 Task: Use Synth Zap Impact Effect in this video Movie B.mp4
Action: Mouse moved to (240, 151)
Screenshot: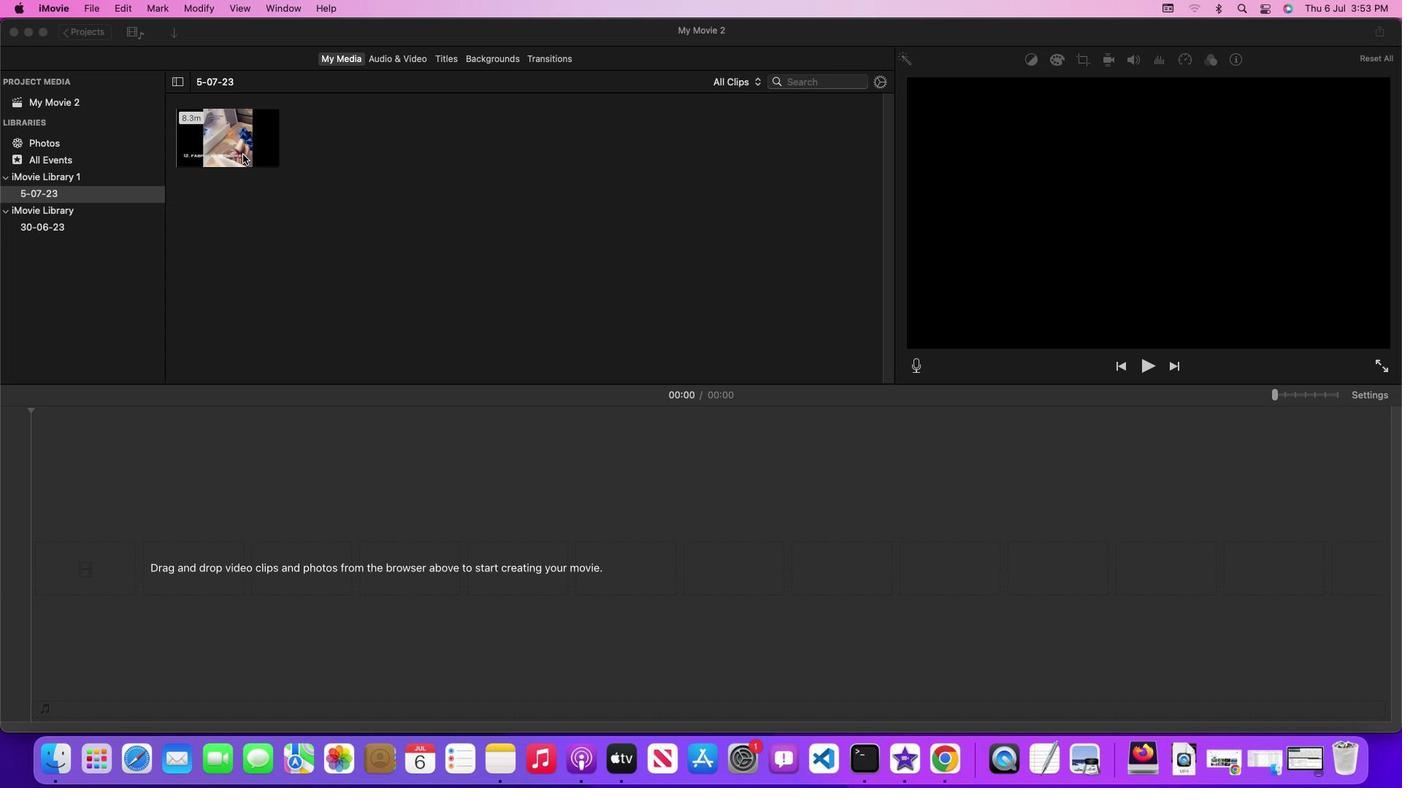 
Action: Mouse pressed left at (240, 151)
Screenshot: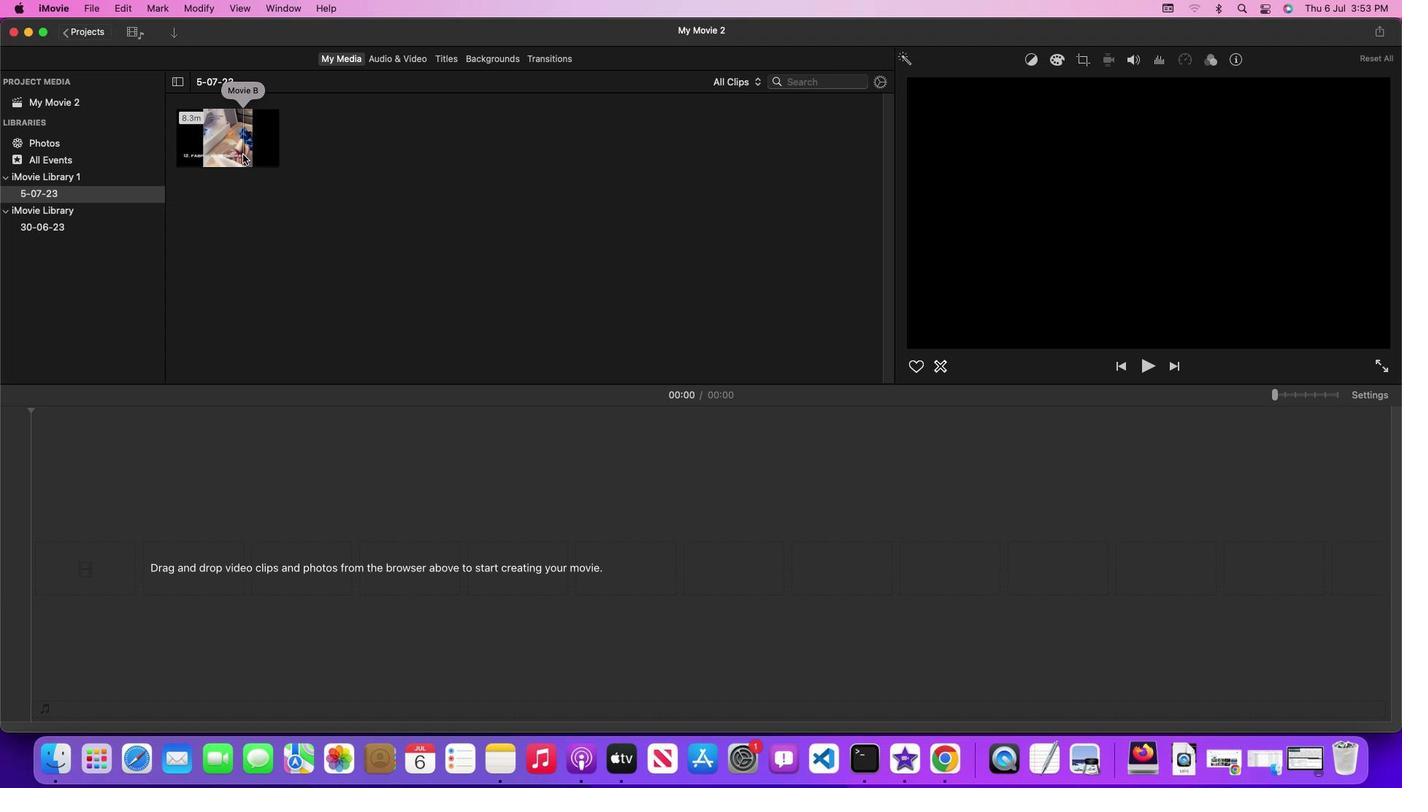 
Action: Mouse moved to (239, 150)
Screenshot: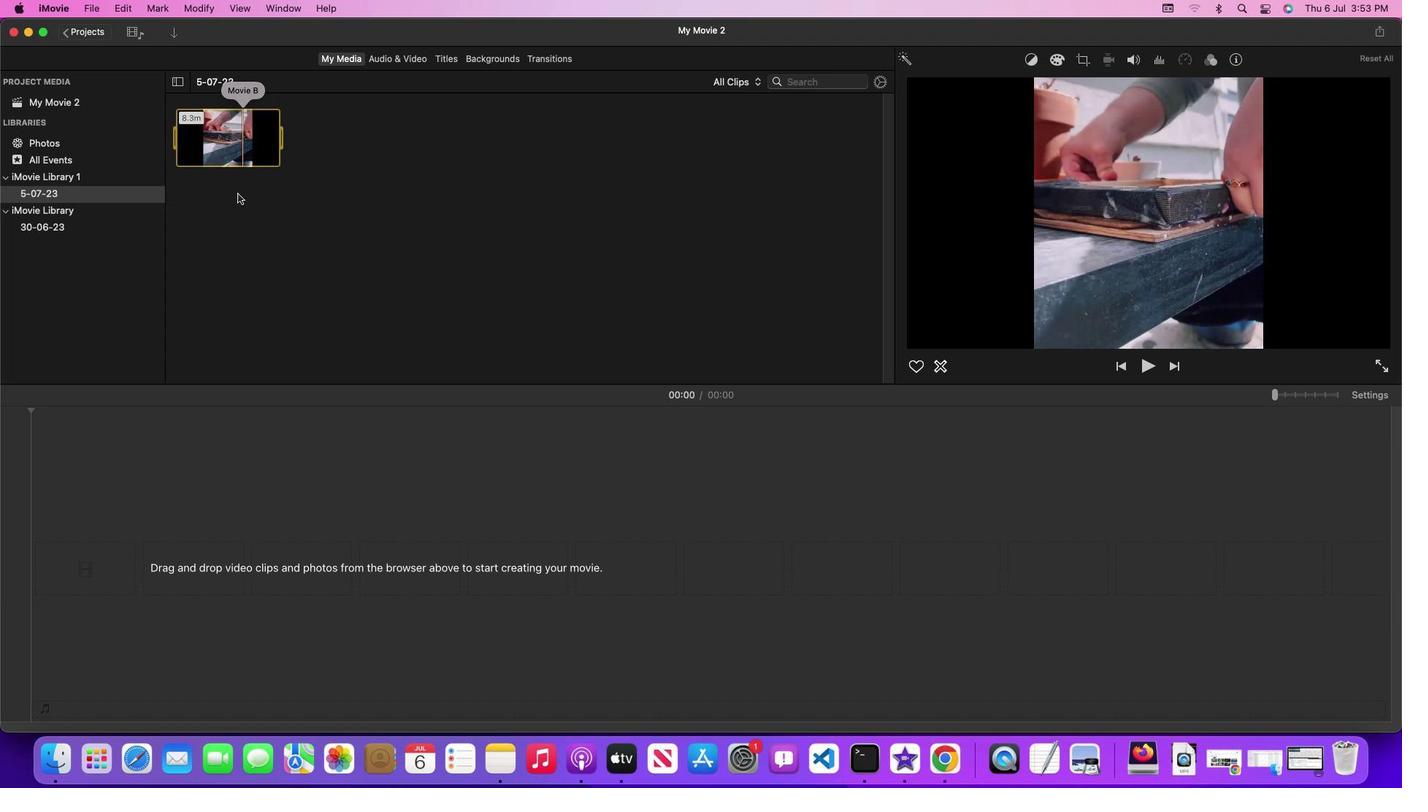 
Action: Mouse pressed left at (239, 150)
Screenshot: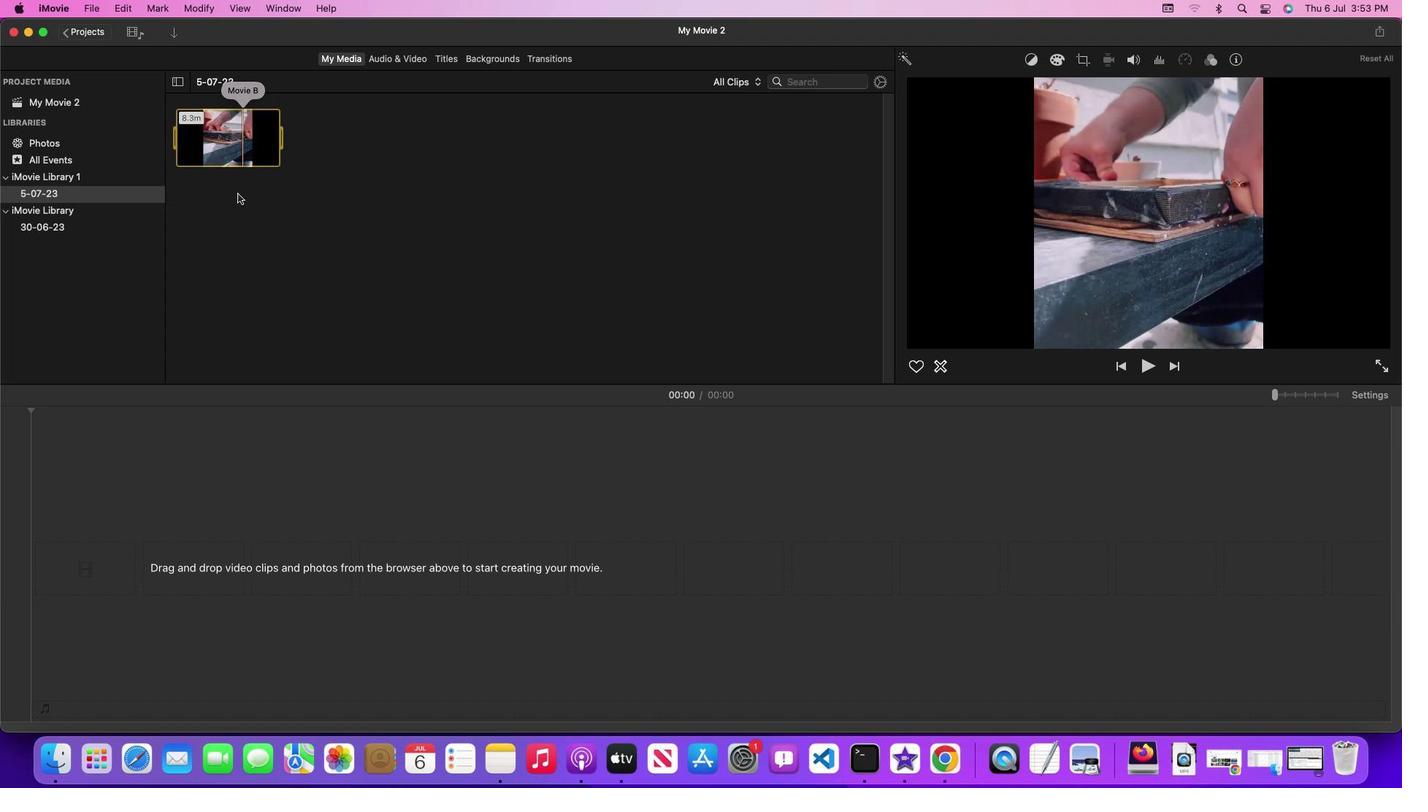 
Action: Mouse moved to (411, 54)
Screenshot: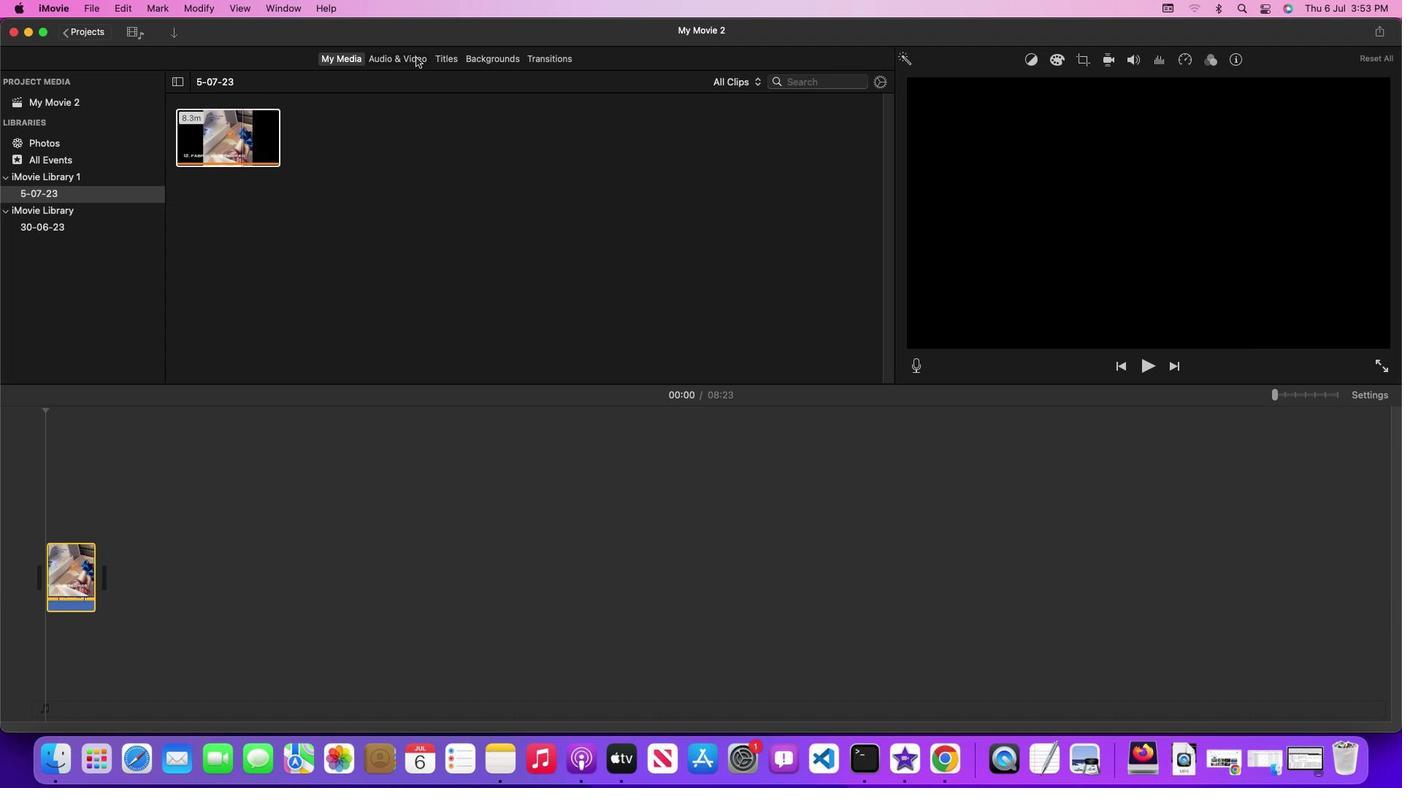 
Action: Mouse pressed left at (411, 54)
Screenshot: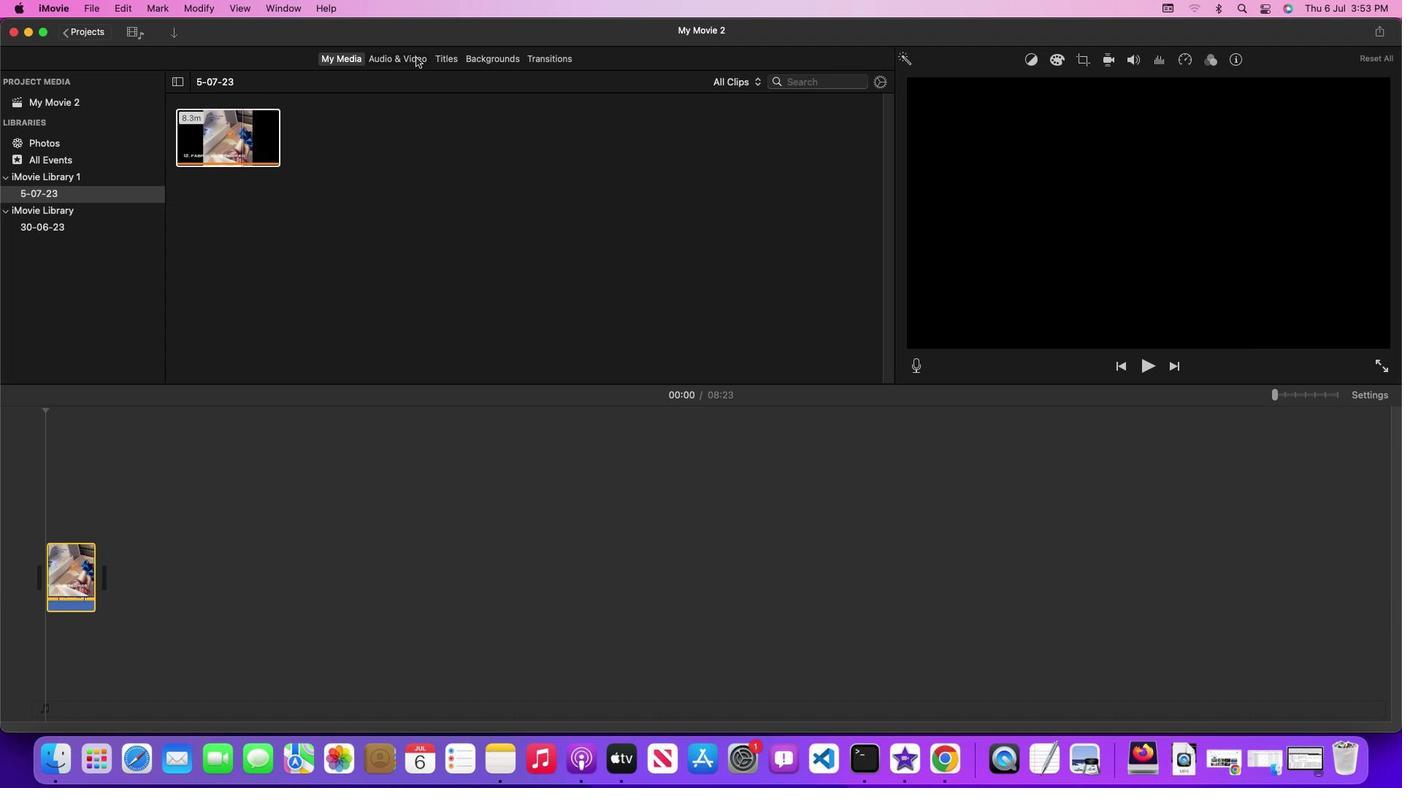 
Action: Mouse moved to (889, 190)
Screenshot: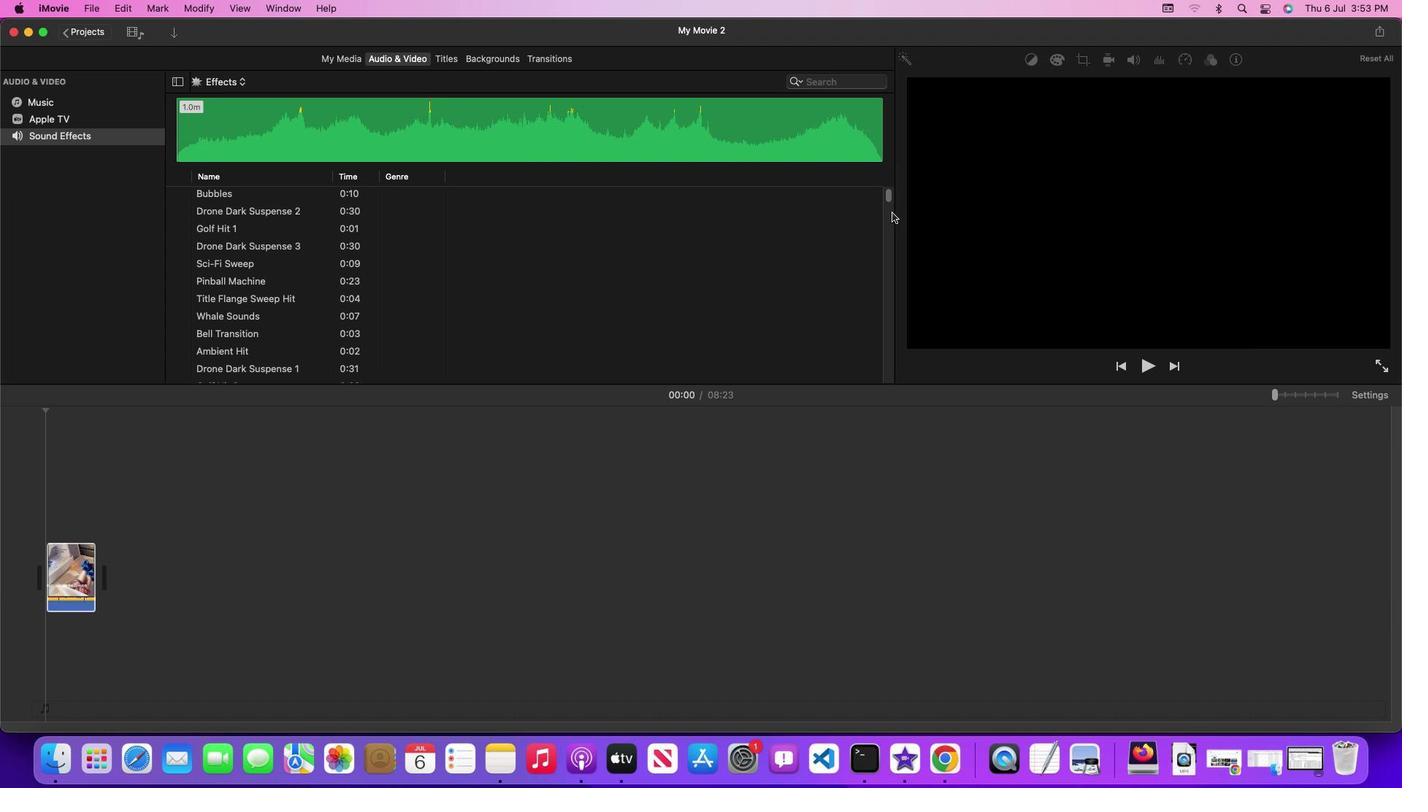 
Action: Mouse pressed left at (889, 190)
Screenshot: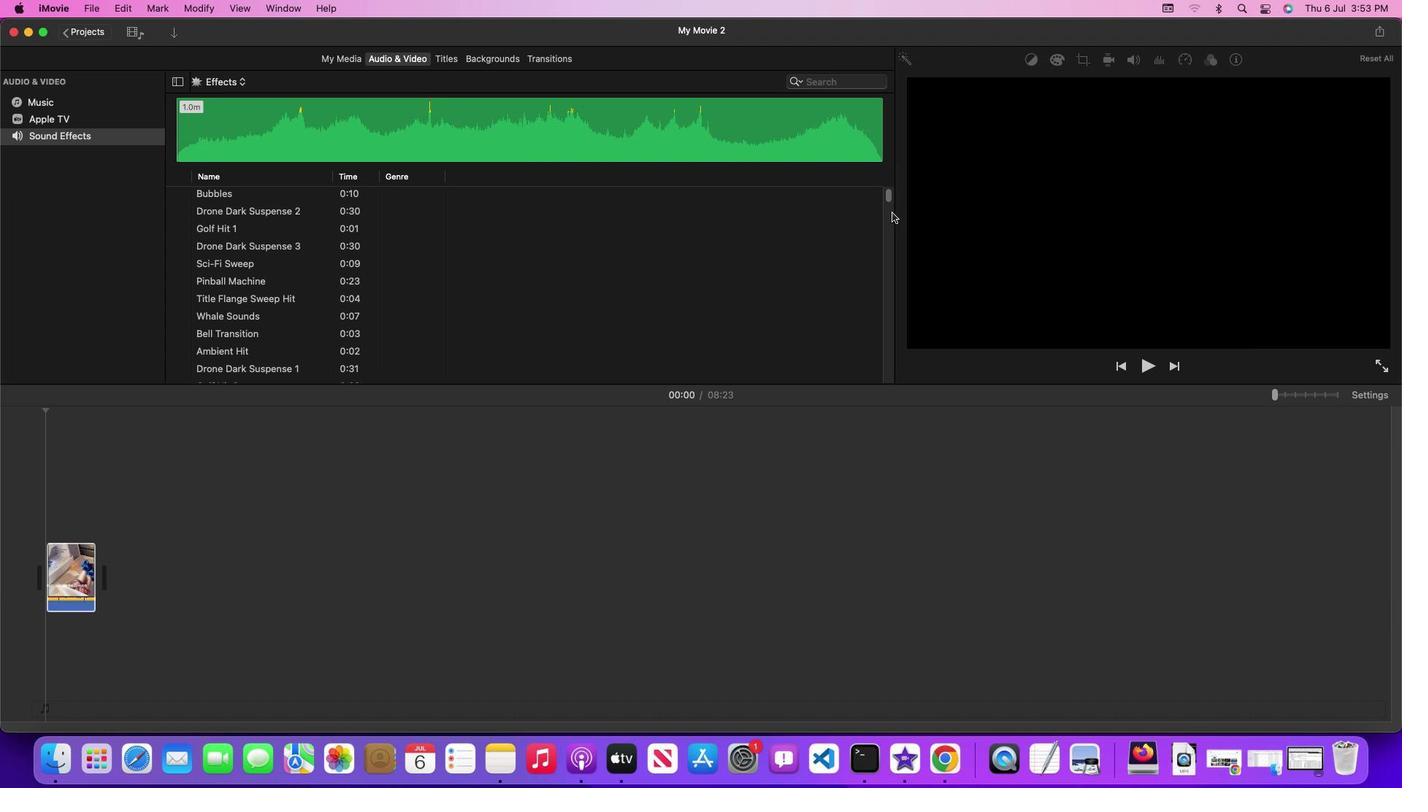 
Action: Mouse moved to (887, 189)
Screenshot: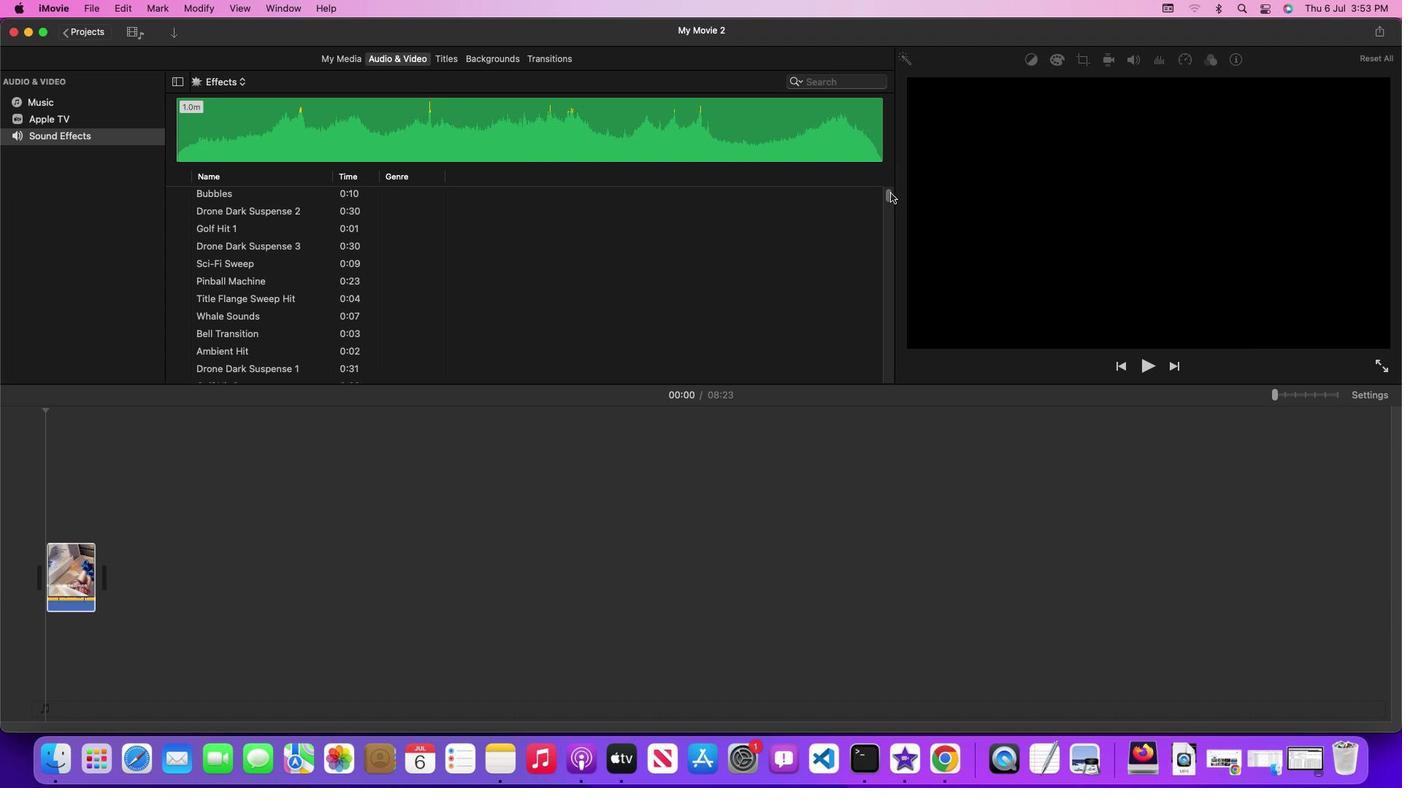 
Action: Mouse pressed left at (887, 189)
Screenshot: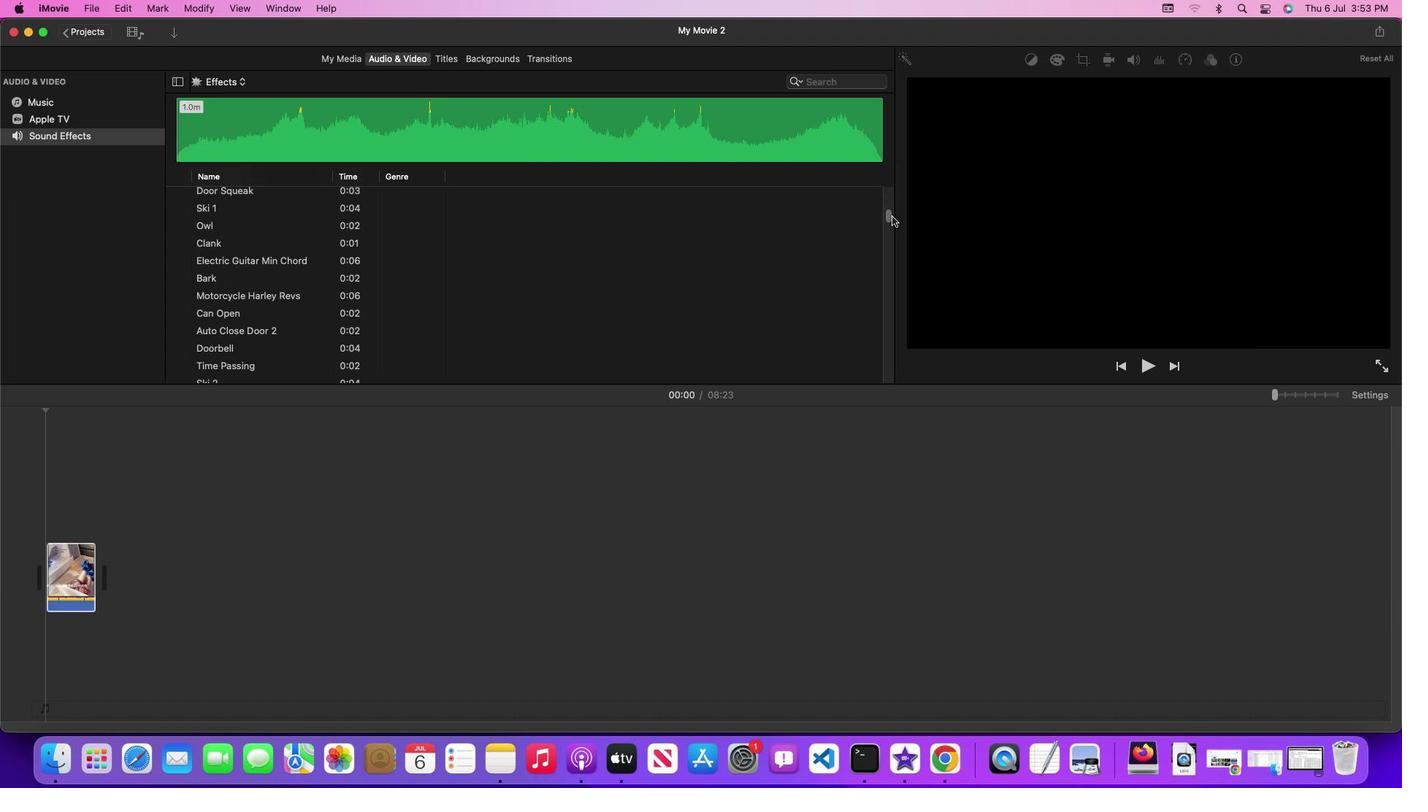 
Action: Mouse moved to (614, 333)
Screenshot: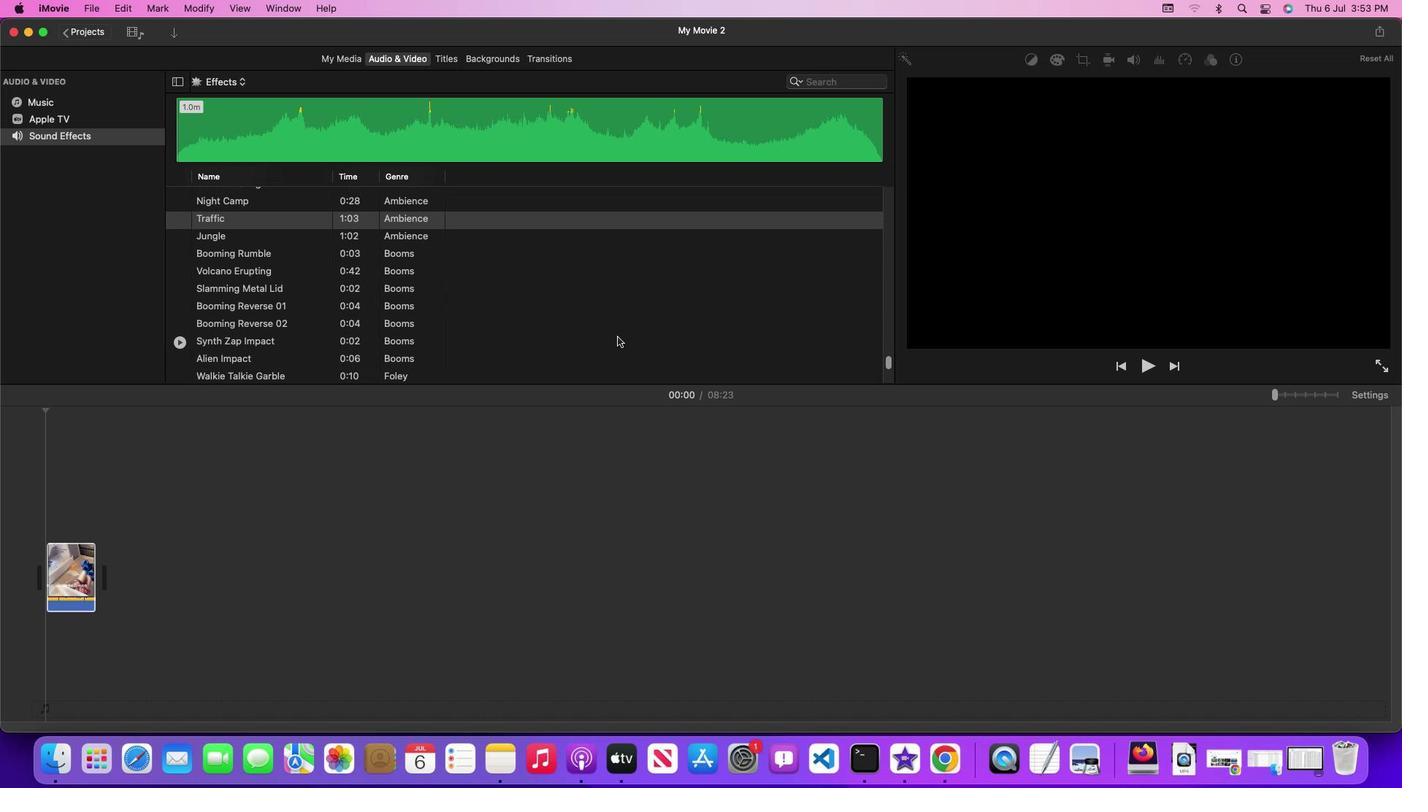 
Action: Mouse pressed left at (614, 333)
Screenshot: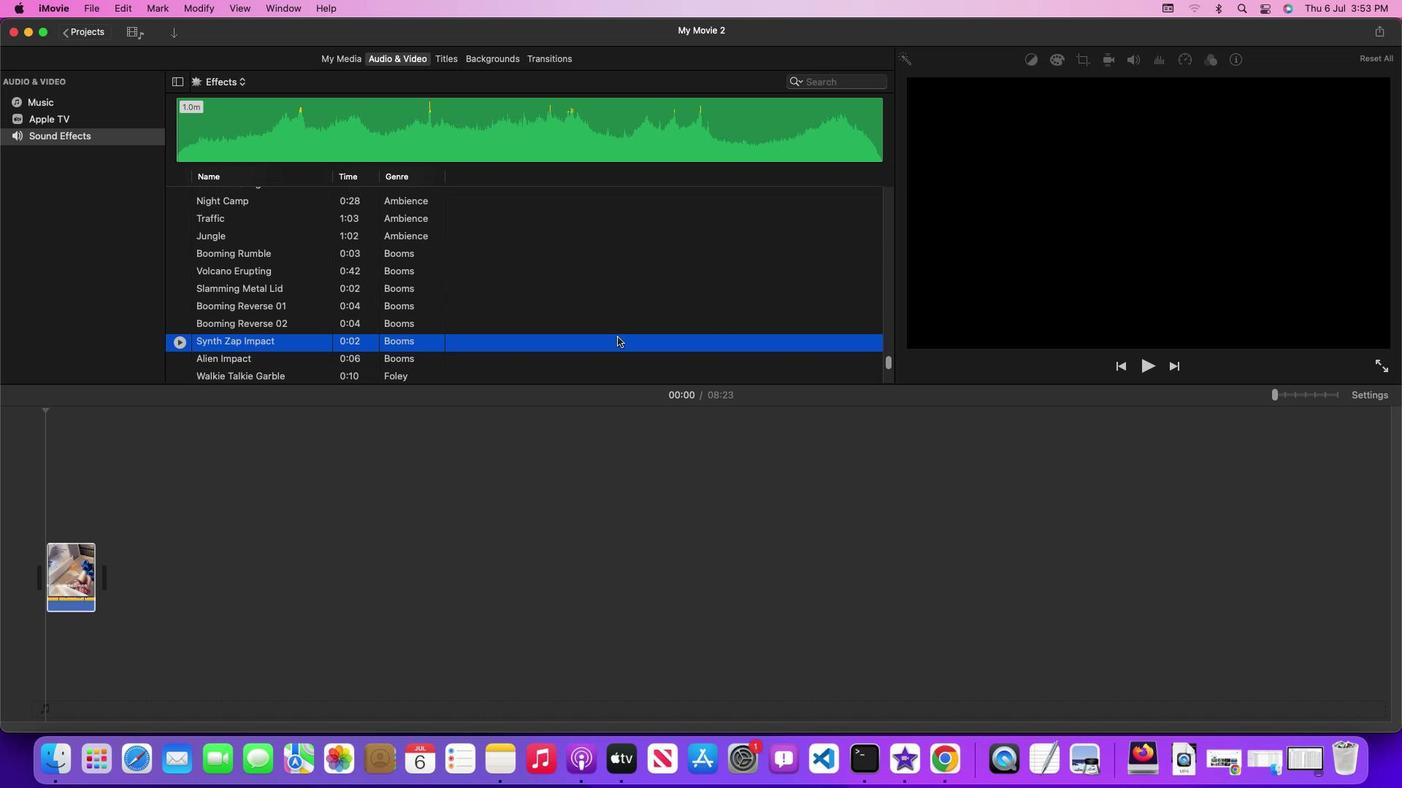 
Action: Mouse moved to (612, 338)
Screenshot: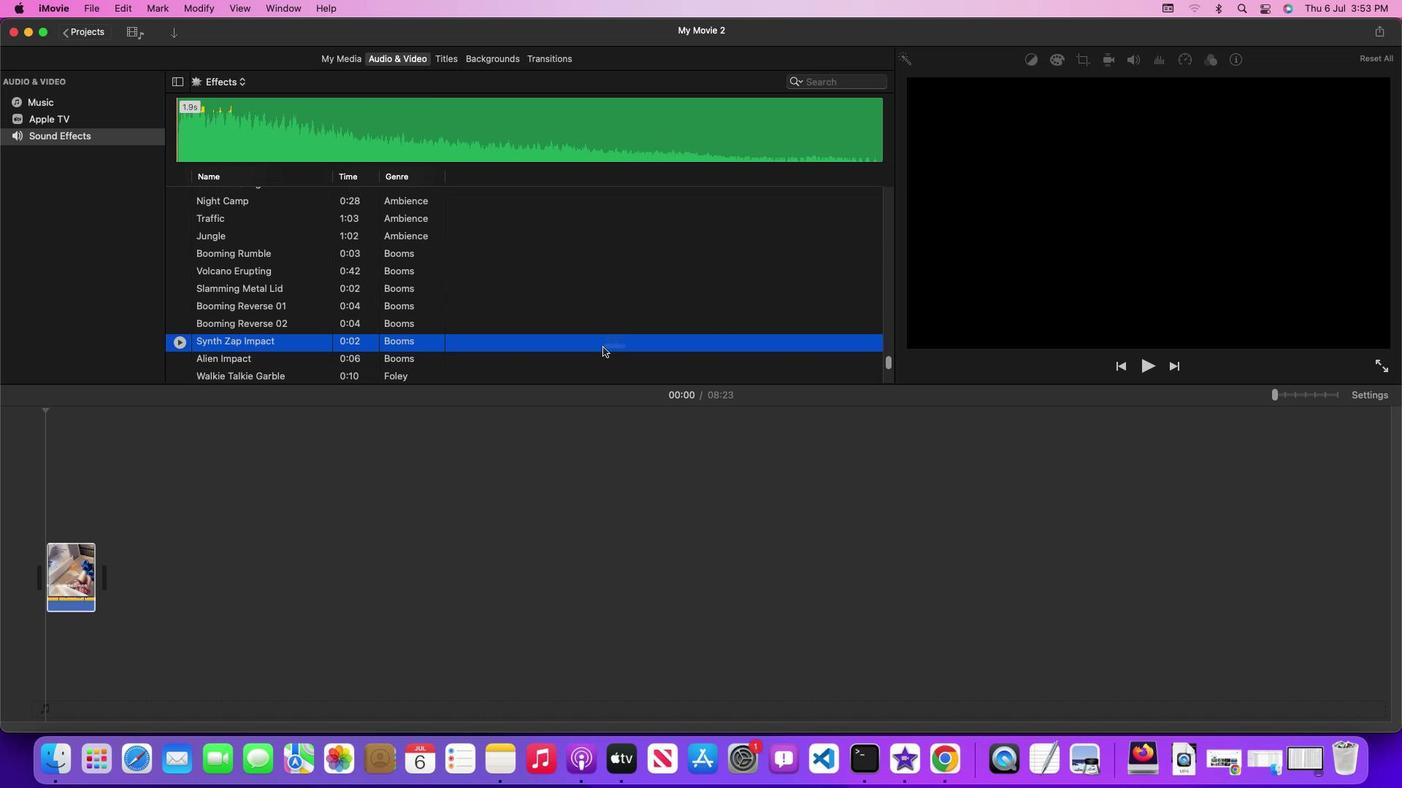 
Action: Mouse pressed left at (612, 338)
Screenshot: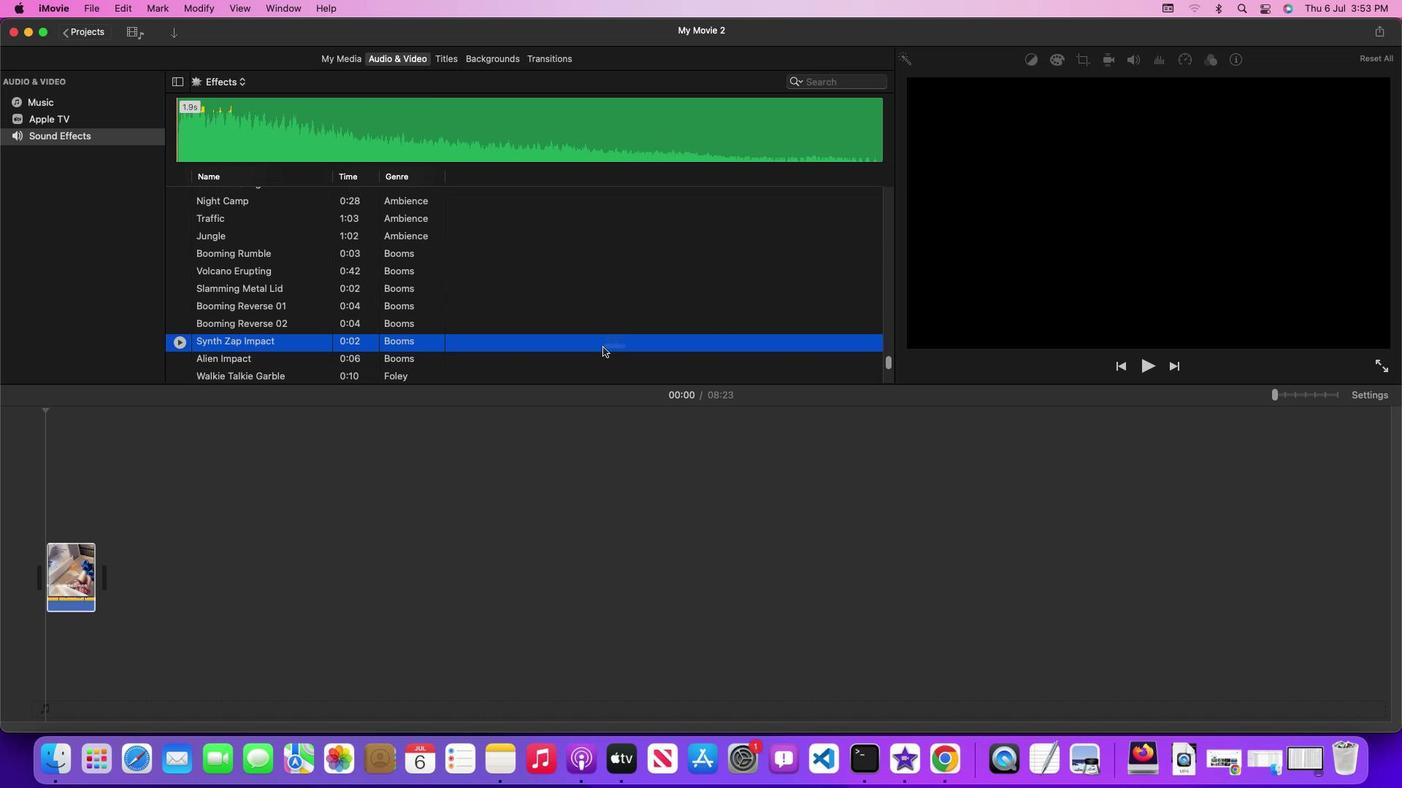 
Action: Mouse moved to (359, 438)
Screenshot: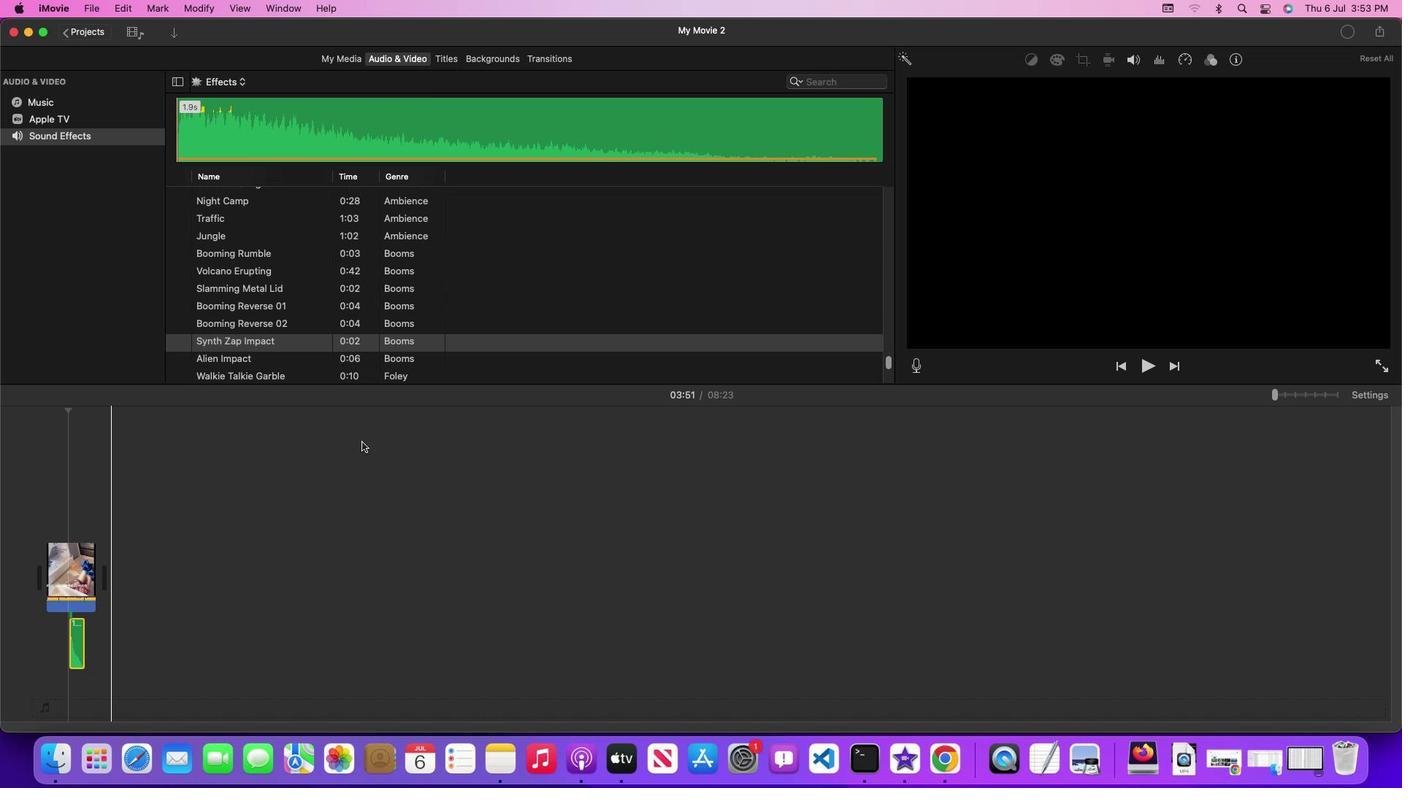 
